 Task: Create in the project AgileGlobe in Backlog an issue 'Upgrade the user interface of a web application to improve usability and user experience', assign it to team member softage.1@softage.net and change the status to IN PROGRESS. Create in the project AgileGlobe in Backlog an issue 'Create a new online platform for online creative writing courses with advanced writing tools and peer review features', assign it to team member softage.2@softage.net and change the status to IN PROGRESS
Action: Mouse moved to (186, 52)
Screenshot: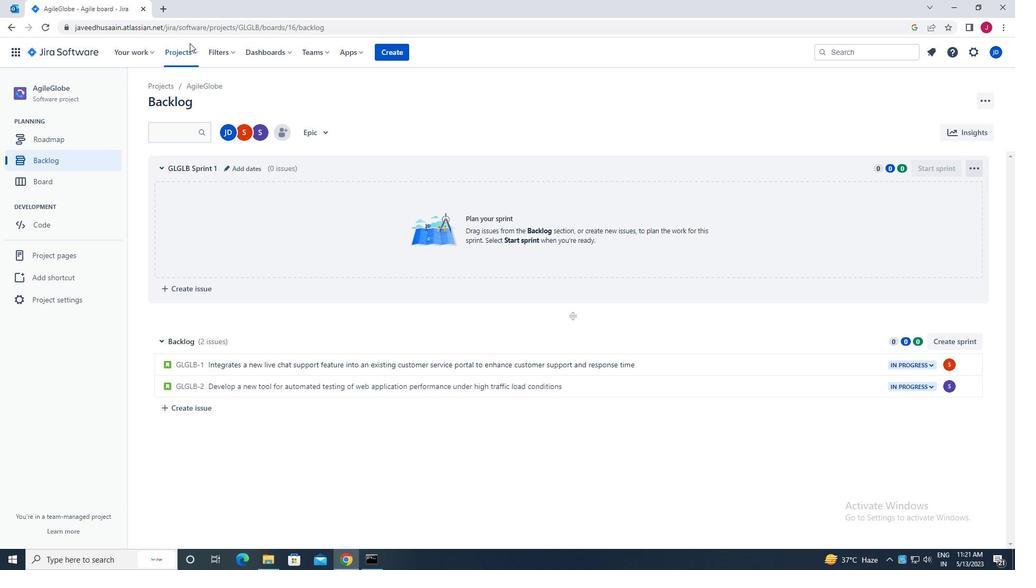 
Action: Mouse pressed left at (186, 52)
Screenshot: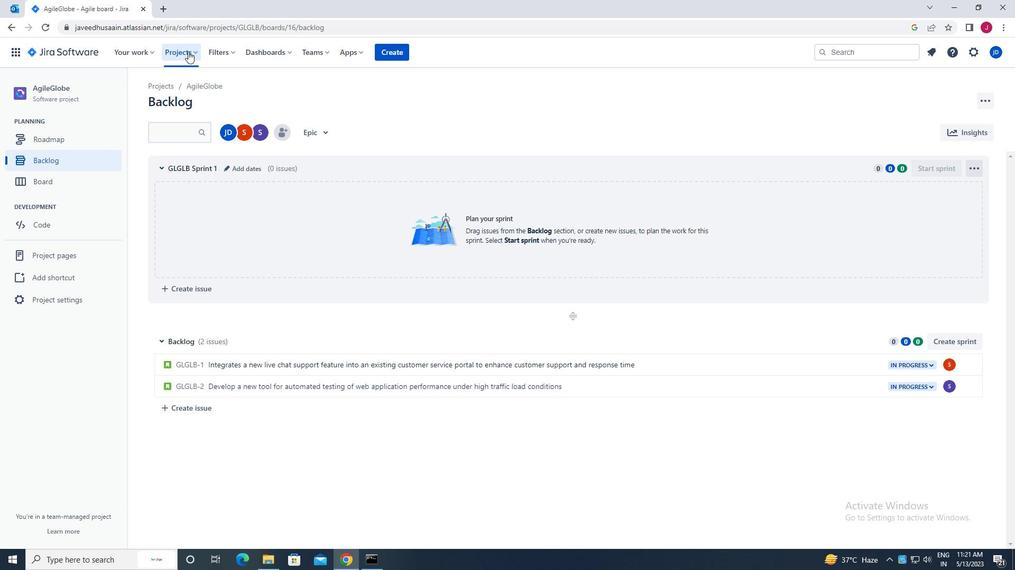 
Action: Mouse moved to (211, 96)
Screenshot: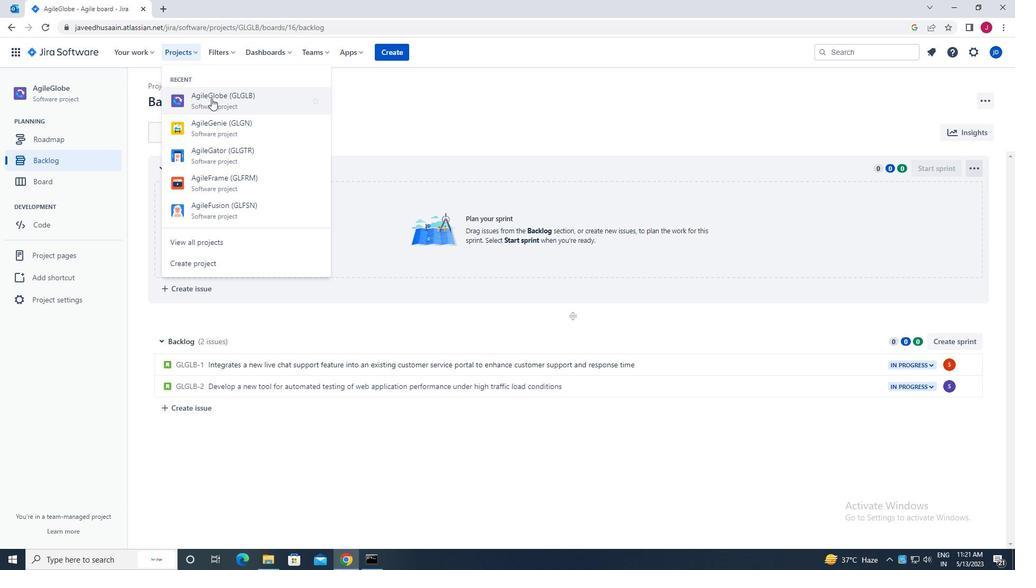 
Action: Mouse pressed left at (211, 96)
Screenshot: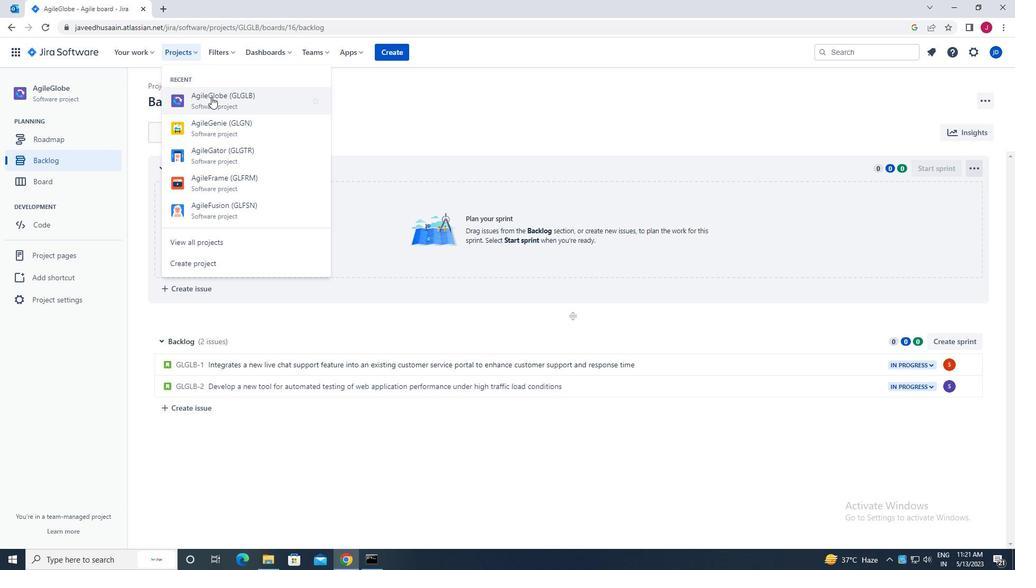 
Action: Mouse moved to (63, 162)
Screenshot: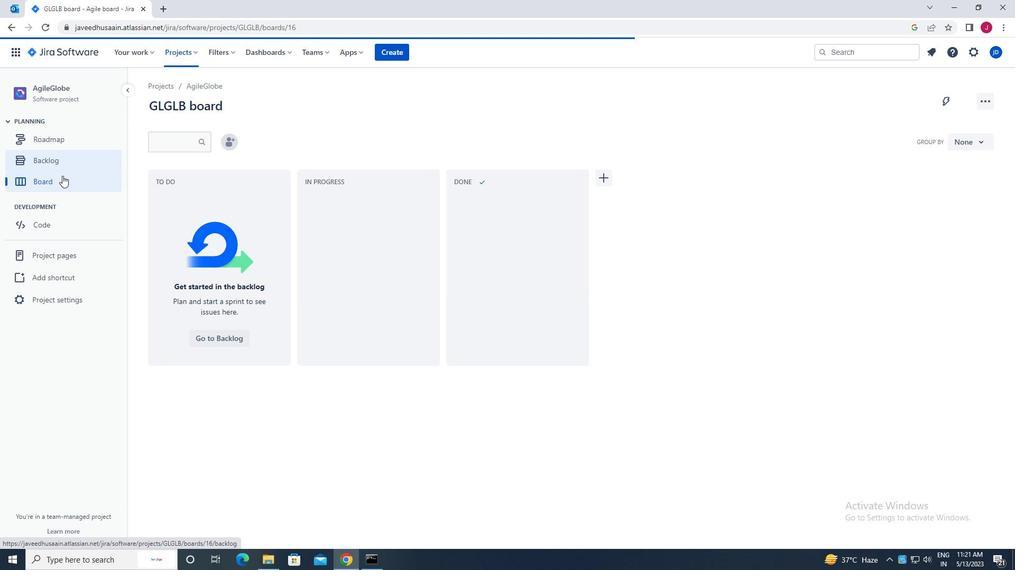 
Action: Mouse pressed left at (63, 162)
Screenshot: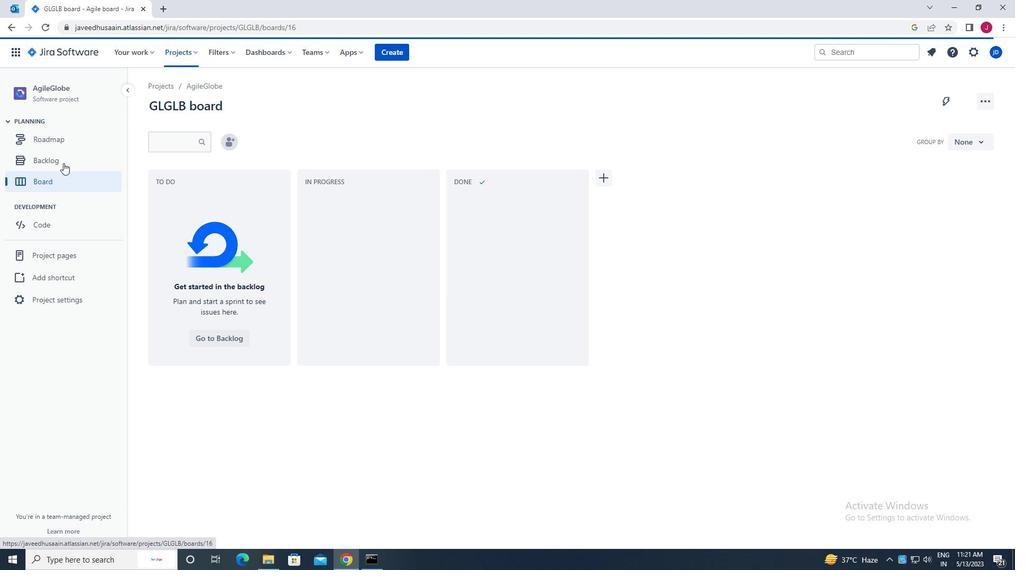 
Action: Mouse moved to (391, 469)
Screenshot: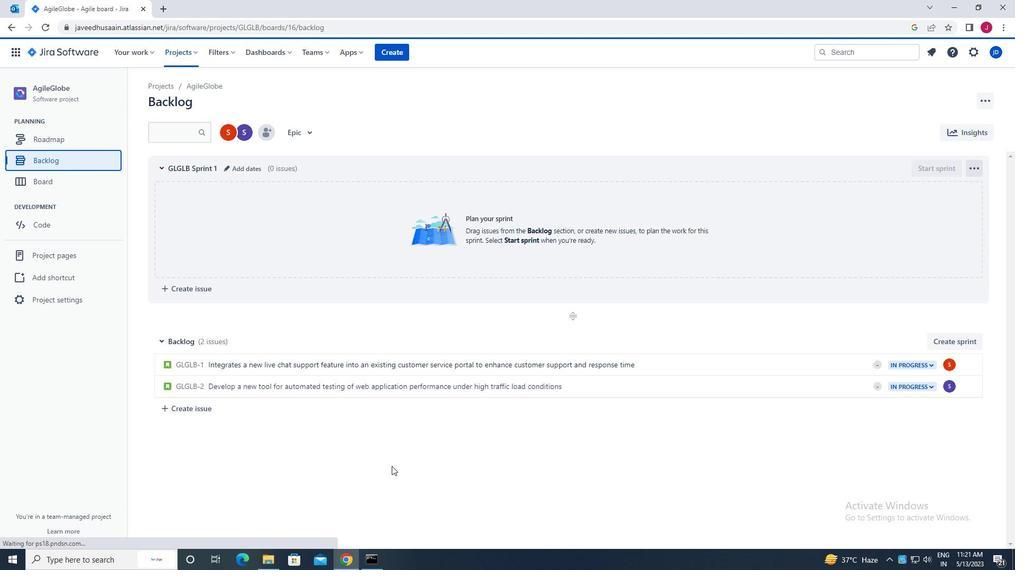 
Action: Mouse scrolled (391, 469) with delta (0, 0)
Screenshot: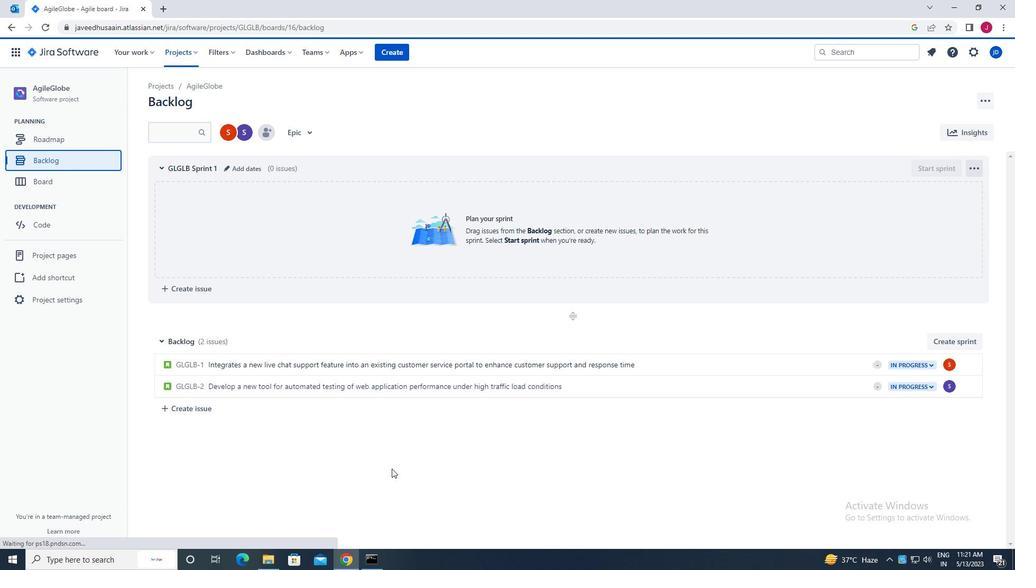 
Action: Mouse scrolled (391, 469) with delta (0, 0)
Screenshot: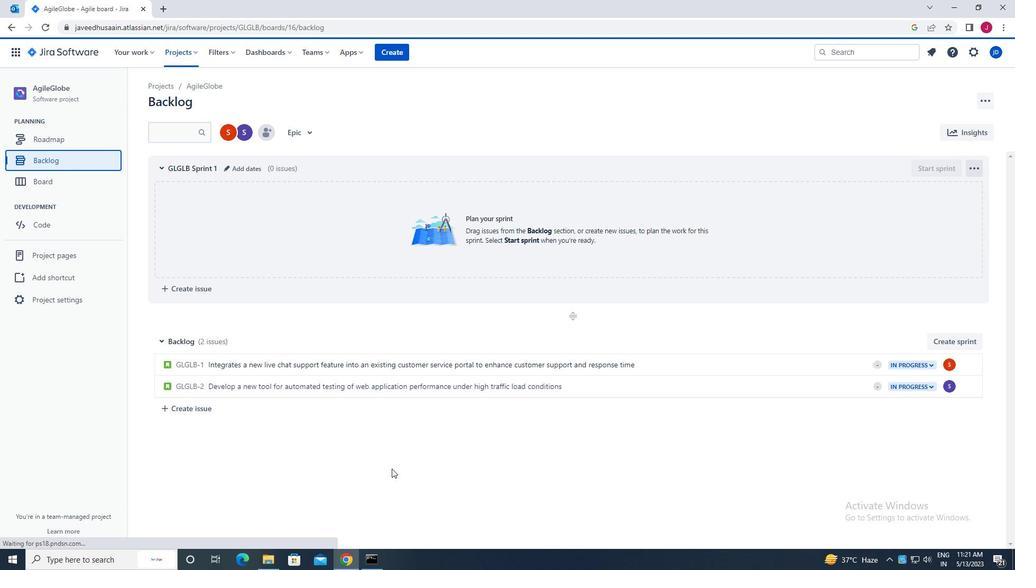 
Action: Mouse scrolled (391, 469) with delta (0, 0)
Screenshot: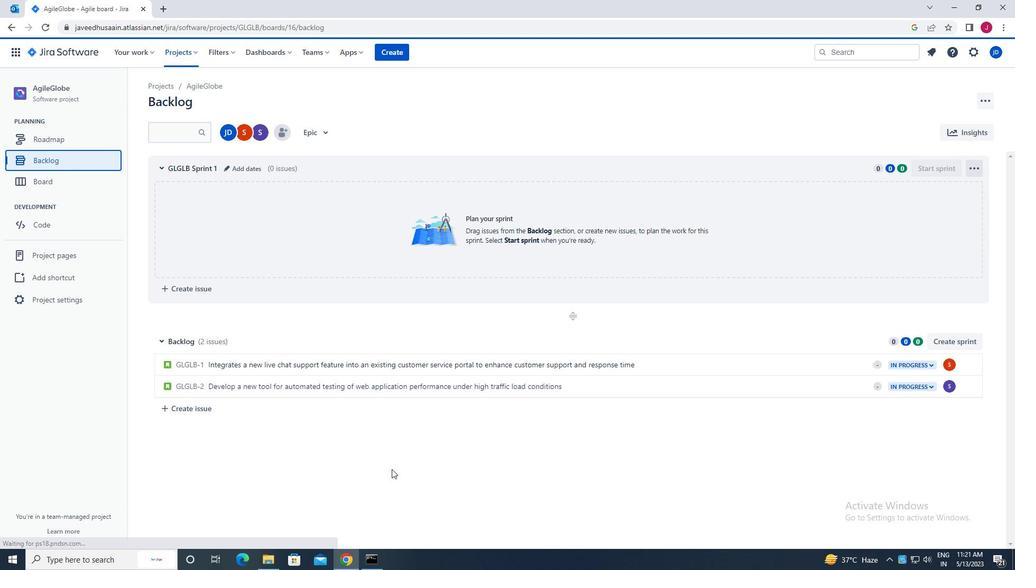 
Action: Mouse scrolled (391, 469) with delta (0, 0)
Screenshot: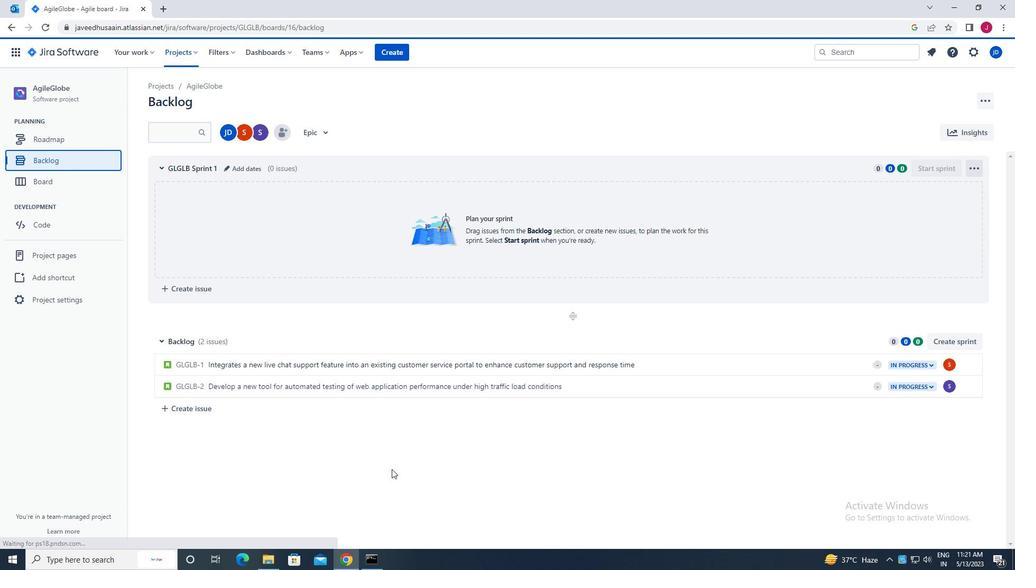 
Action: Mouse moved to (207, 410)
Screenshot: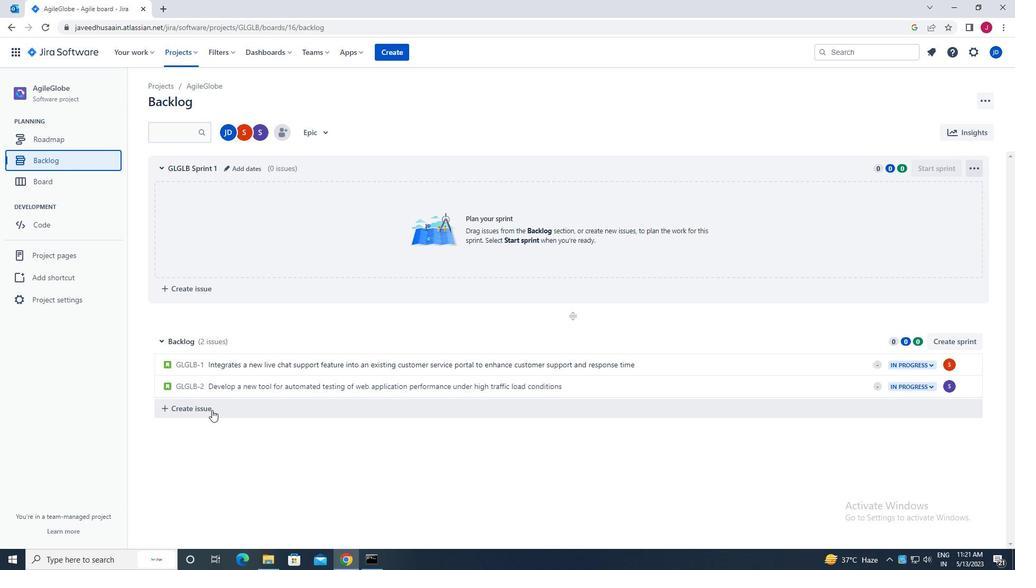 
Action: Mouse pressed left at (207, 410)
Screenshot: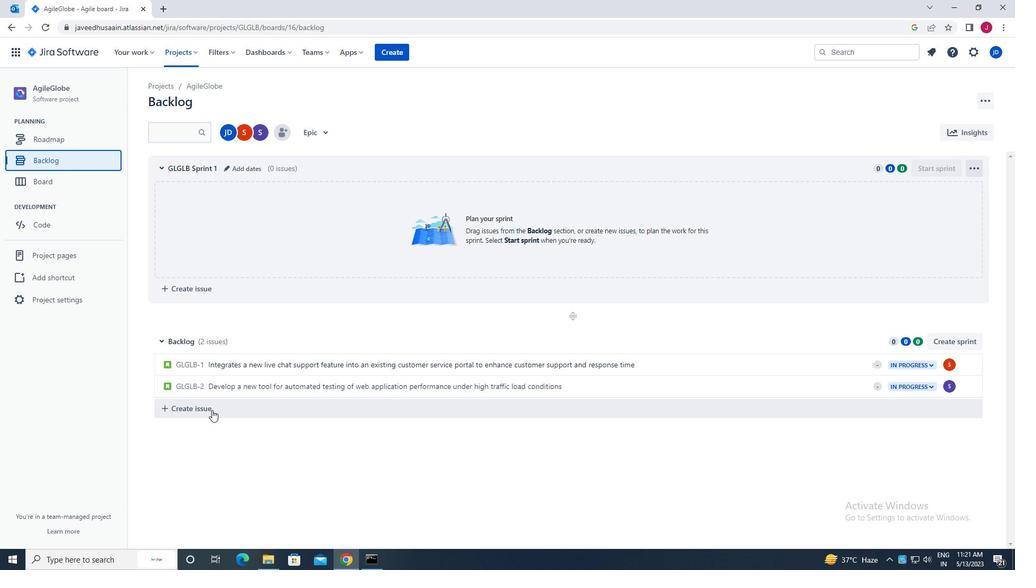 
Action: Mouse moved to (263, 408)
Screenshot: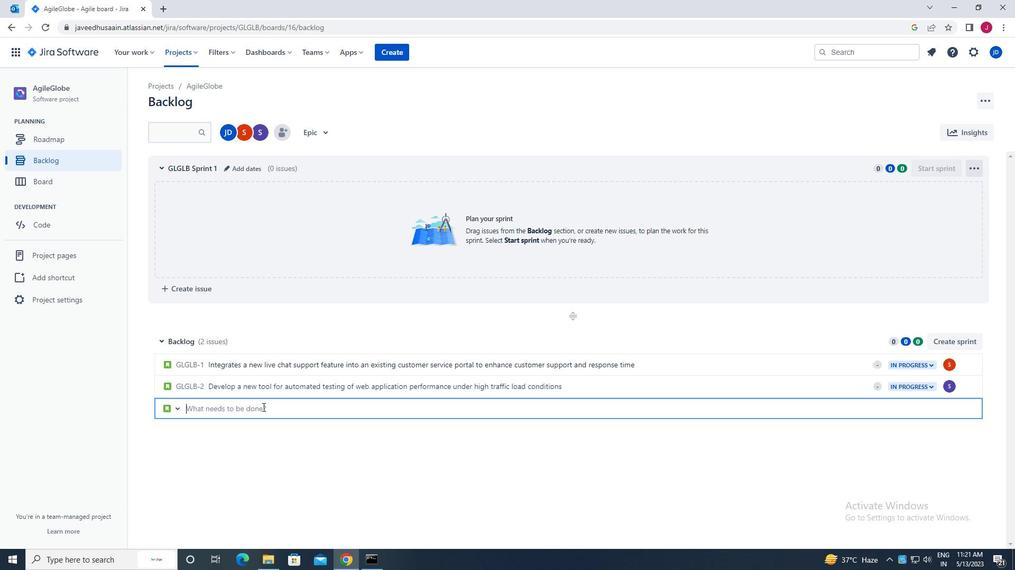 
Action: Mouse pressed left at (263, 408)
Screenshot: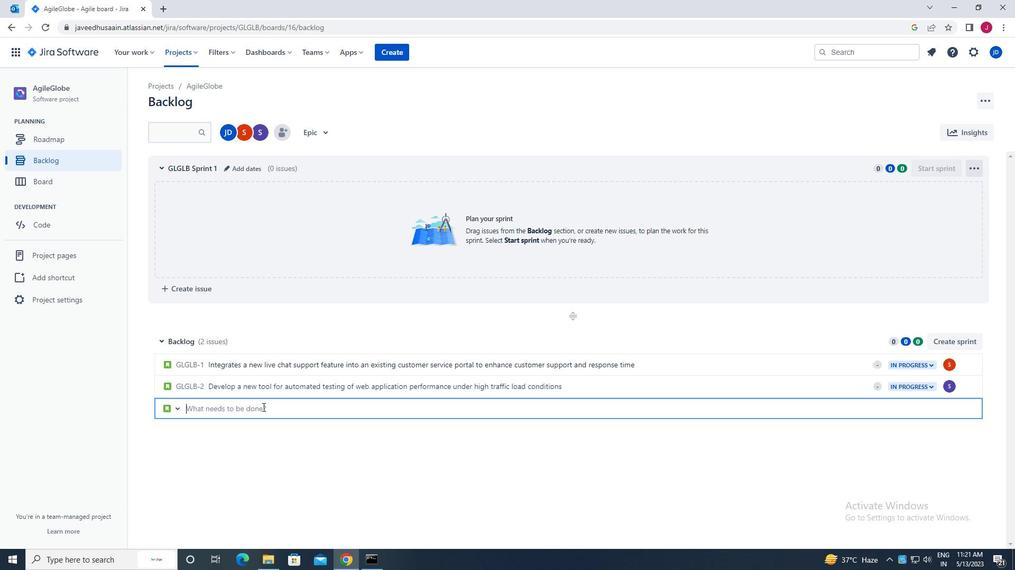 
Action: Key pressed u<Key.caps_lock>pgrade<Key.space>the<Key.space>user<Key.space>interface<Key.space>of<Key.space>a<Key.space>web<Key.space>application<Key.space>to<Key.space>improve<Key.space>to<Key.backspace><Key.backspace><Key.backspace><Key.space>usability<Key.space>and<Key.space>user<Key.space>ecperience<Key.space><Key.backspace><Key.backspace><Key.backspace><Key.backspace><Key.backspace><Key.backspace><Key.backspace><Key.backspace><Key.backspace><Key.backspace>xperience<Key.space><Key.enter>
Screenshot: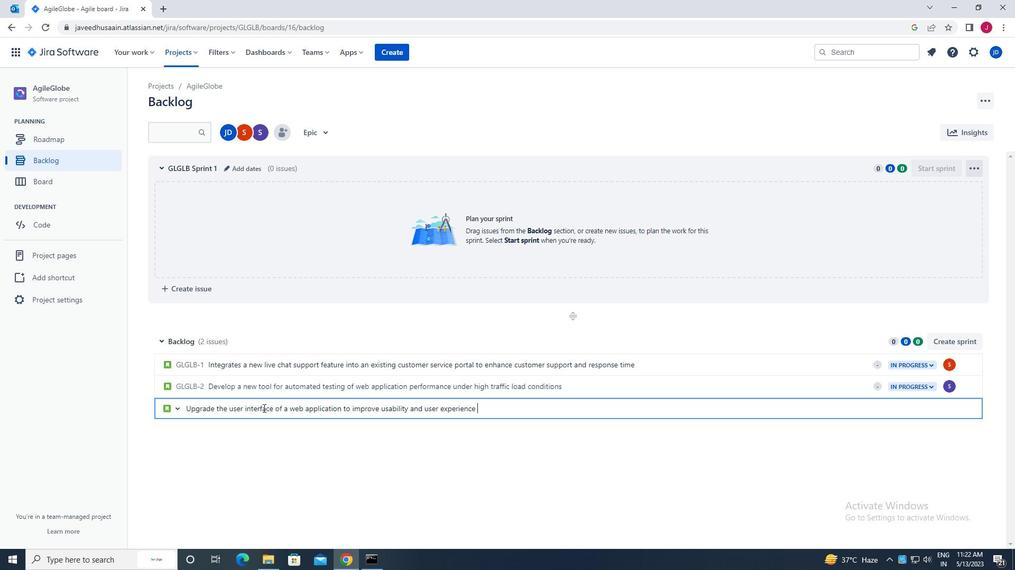 
Action: Mouse moved to (952, 410)
Screenshot: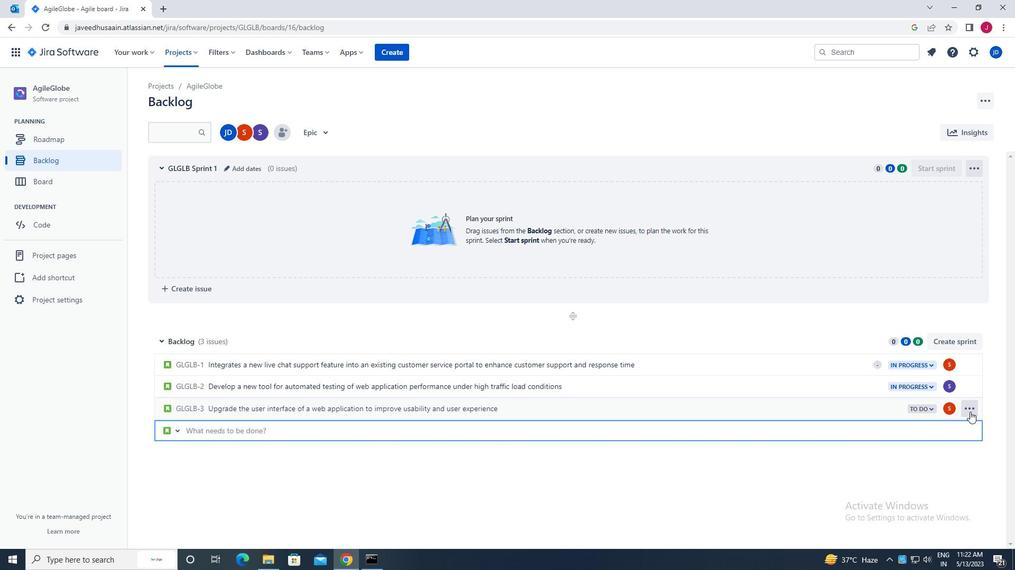 
Action: Mouse pressed left at (952, 410)
Screenshot: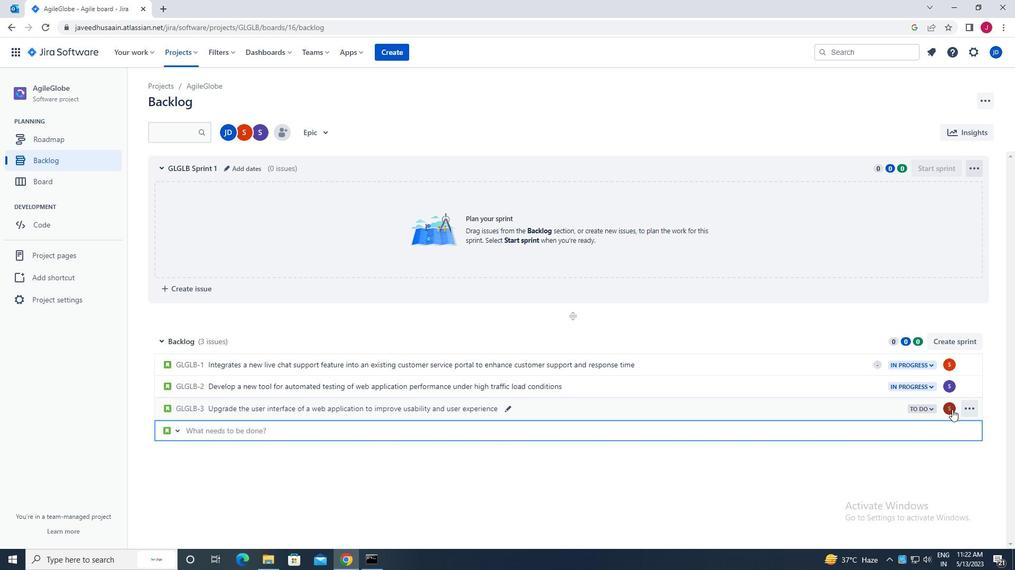 
Action: Mouse moved to (949, 416)
Screenshot: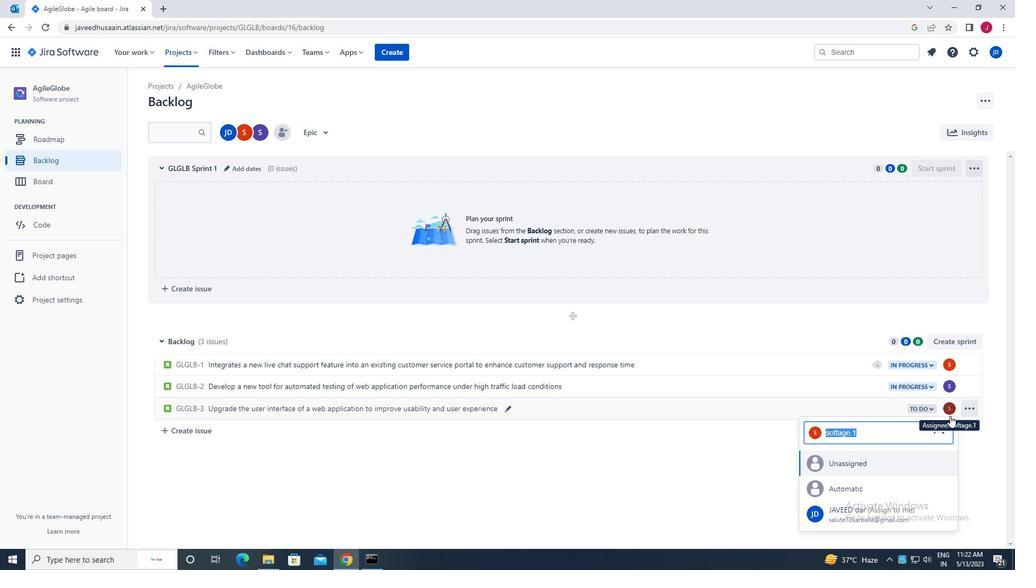 
Action: Key pressed soft
Screenshot: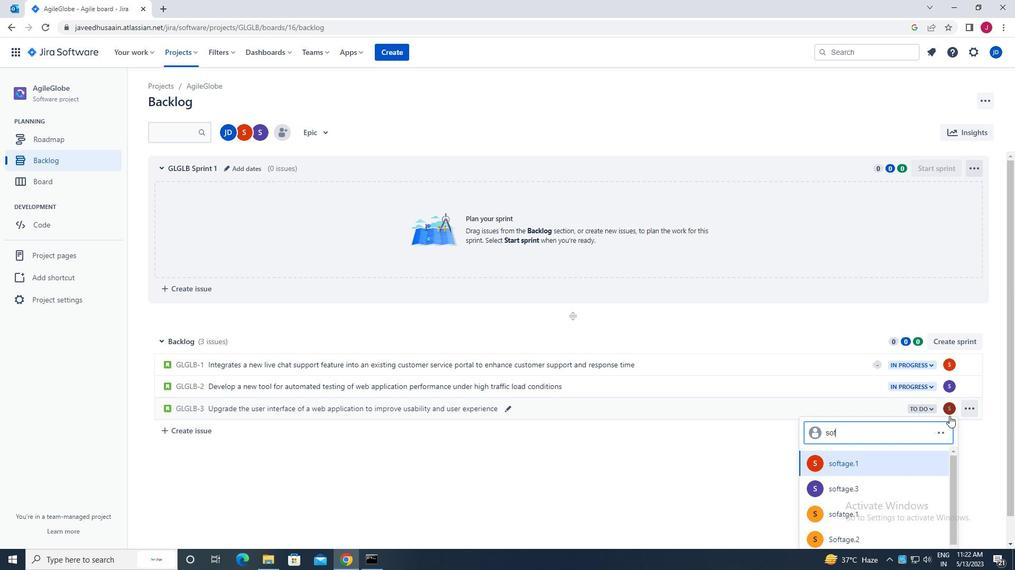 
Action: Mouse moved to (876, 465)
Screenshot: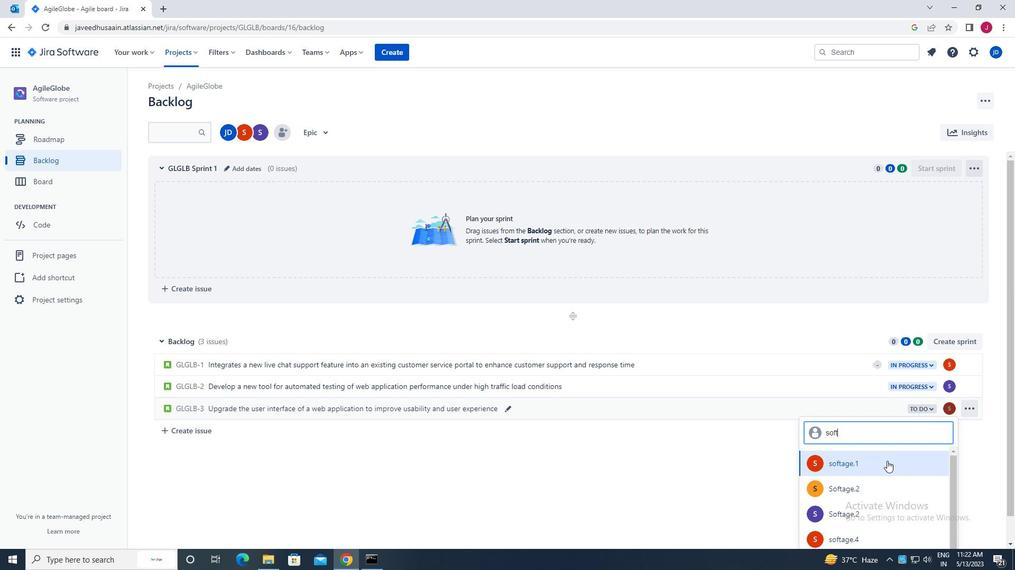 
Action: Mouse pressed left at (876, 465)
Screenshot: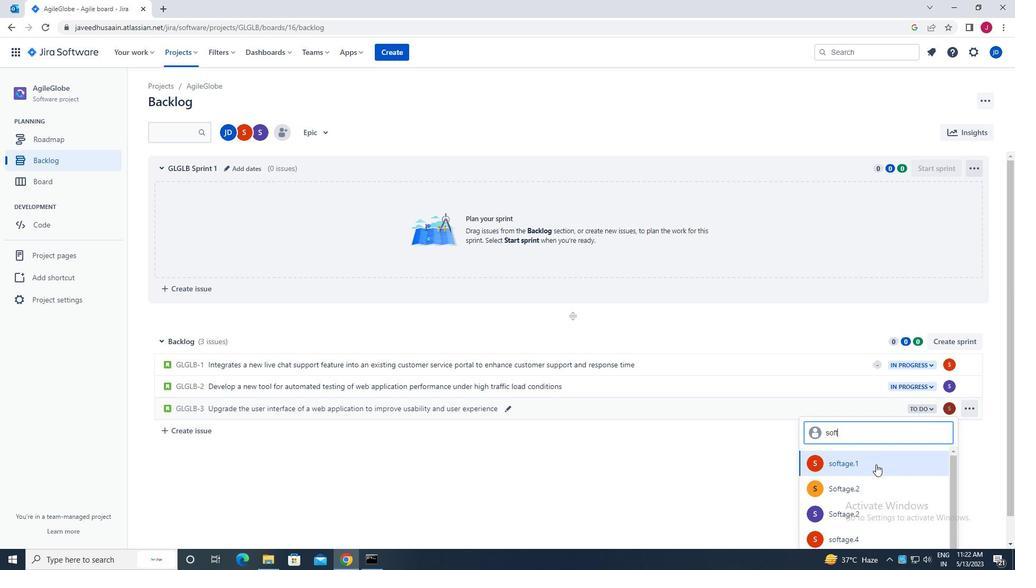 
Action: Mouse moved to (915, 407)
Screenshot: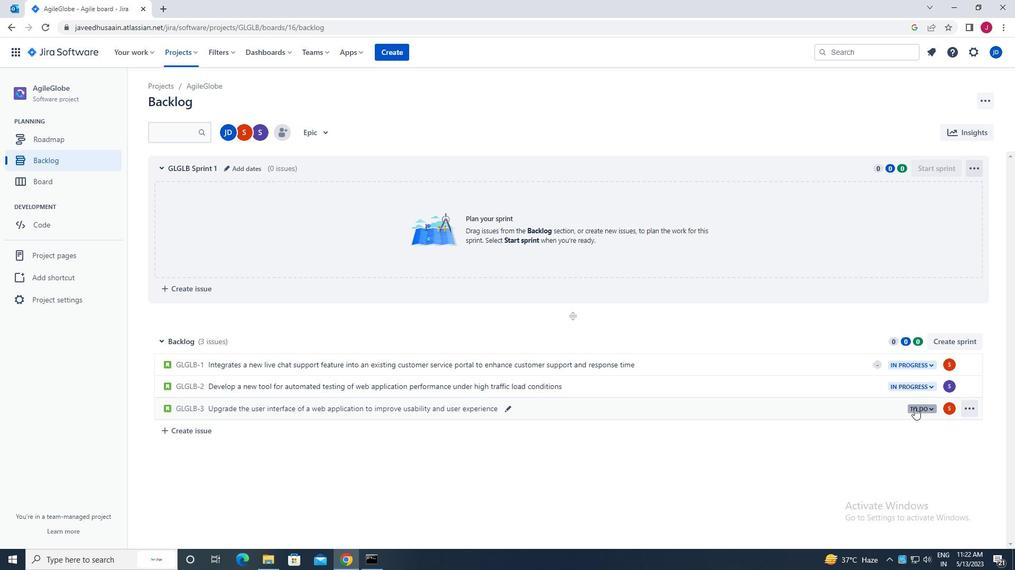 
Action: Mouse pressed left at (915, 407)
Screenshot: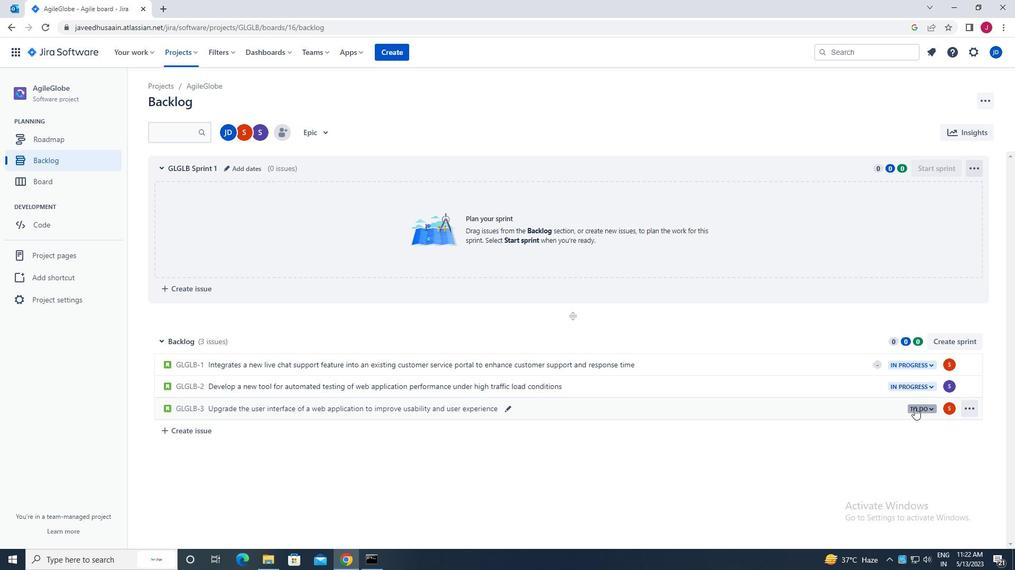 
Action: Mouse moved to (855, 431)
Screenshot: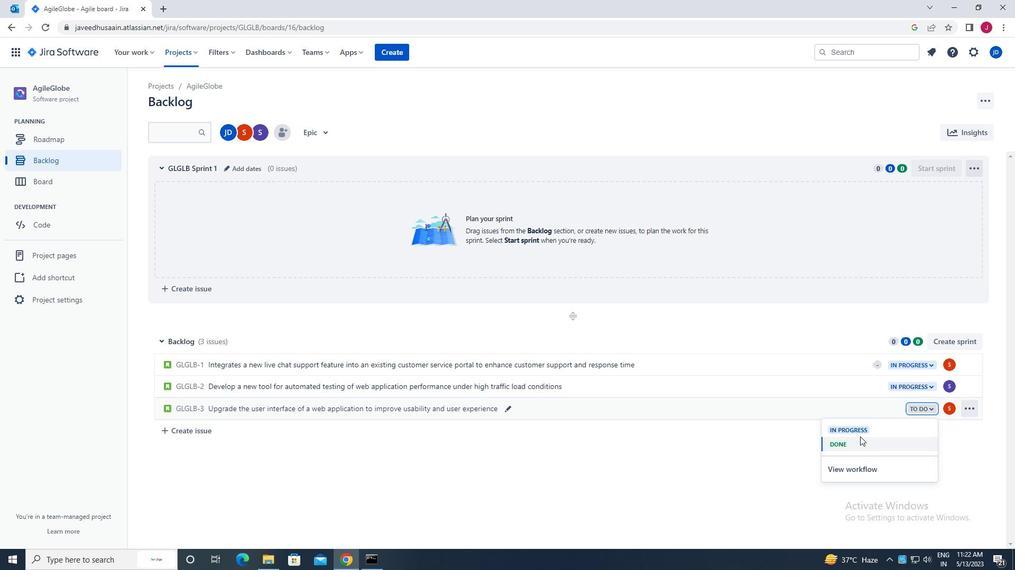 
Action: Mouse pressed left at (855, 431)
Screenshot: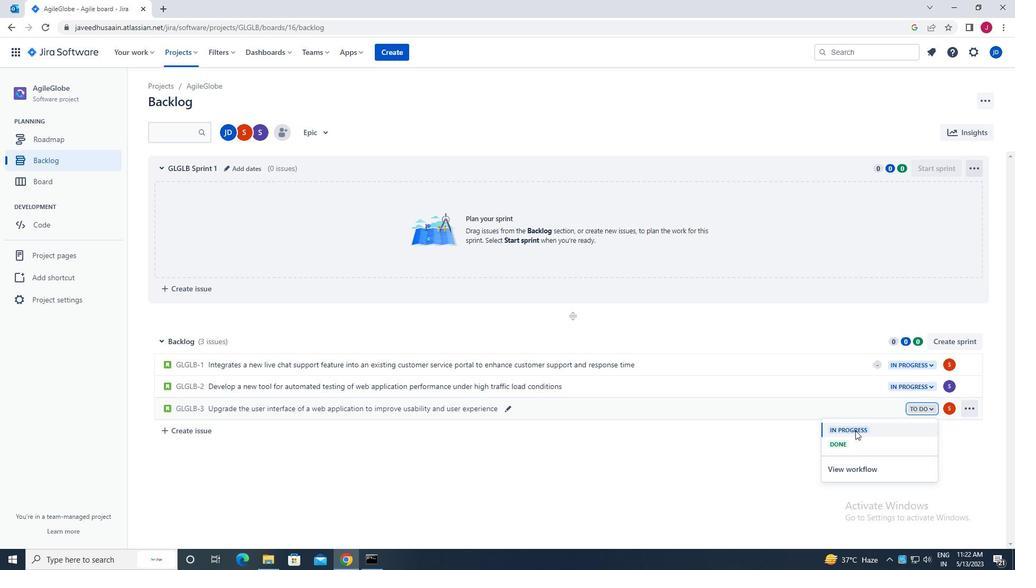
Action: Mouse moved to (206, 428)
Screenshot: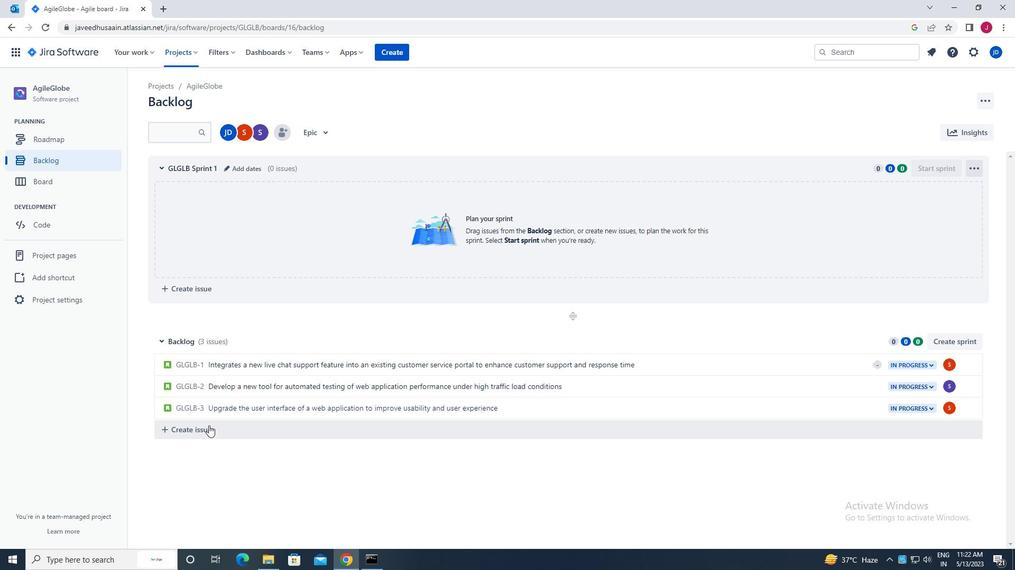 
Action: Mouse pressed left at (206, 428)
Screenshot: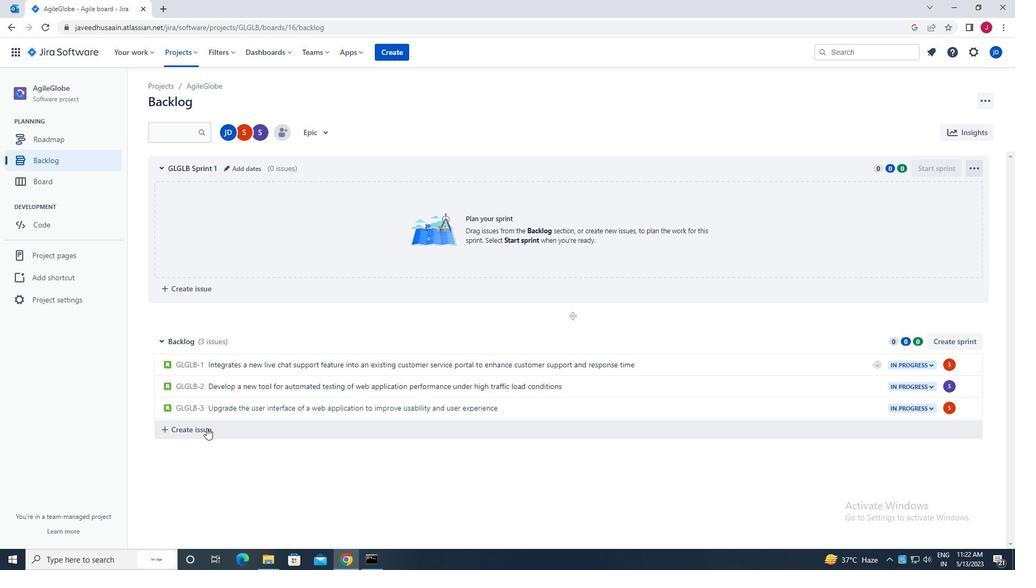 
Action: Mouse moved to (265, 434)
Screenshot: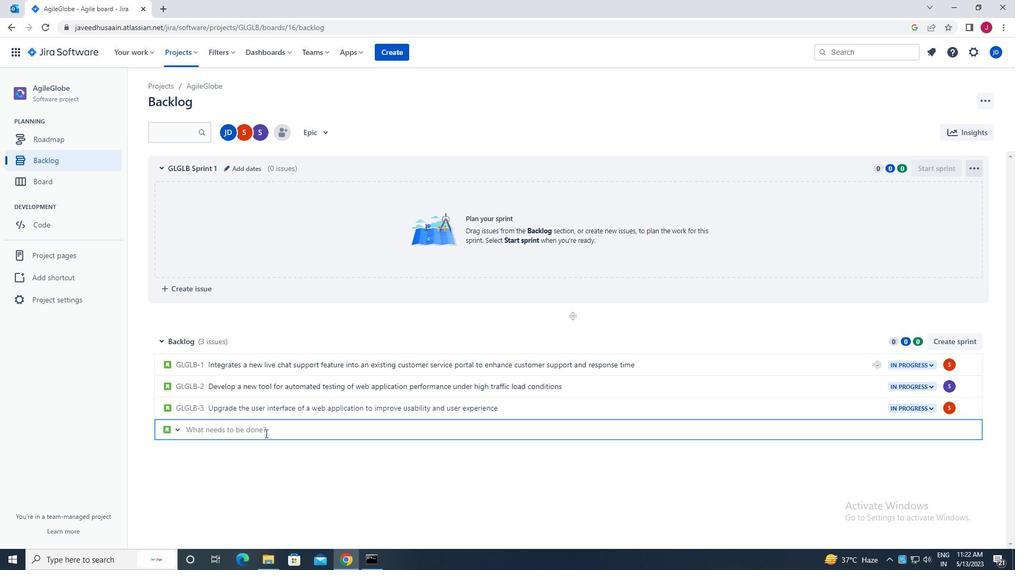 
Action: Key pressed <Key.caps_lock>c<Key.caps_lock>reate<Key.space>a<Key.space>new<Key.space>online<Key.space>platform<Key.space>for<Key.space>online<Key.space>creative<Key.space>writing<Key.space>p<Key.backspace>courses<Key.space>with<Key.space>advanced<Key.space>writing<Key.space>tools<Key.space>and<Key.space>peer<Key.space>review<Key.space>features<Key.enter>
Screenshot: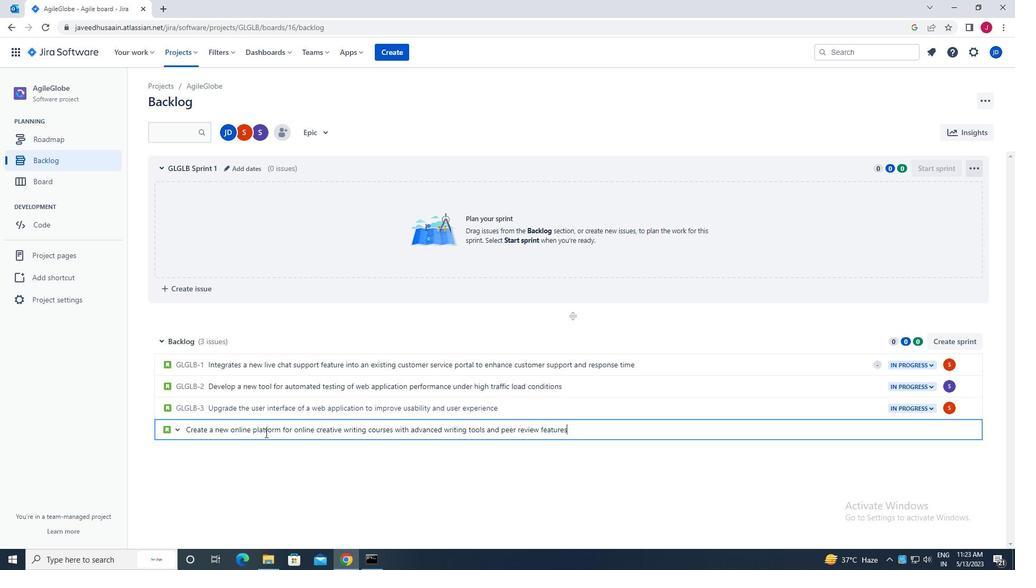 
Action: Mouse moved to (950, 430)
Screenshot: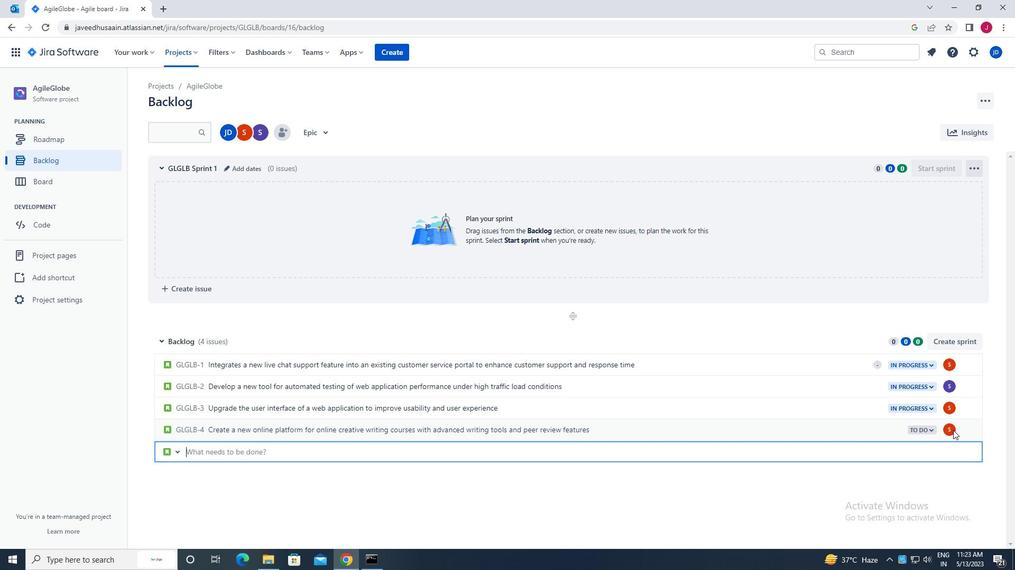 
Action: Mouse pressed left at (950, 430)
Screenshot: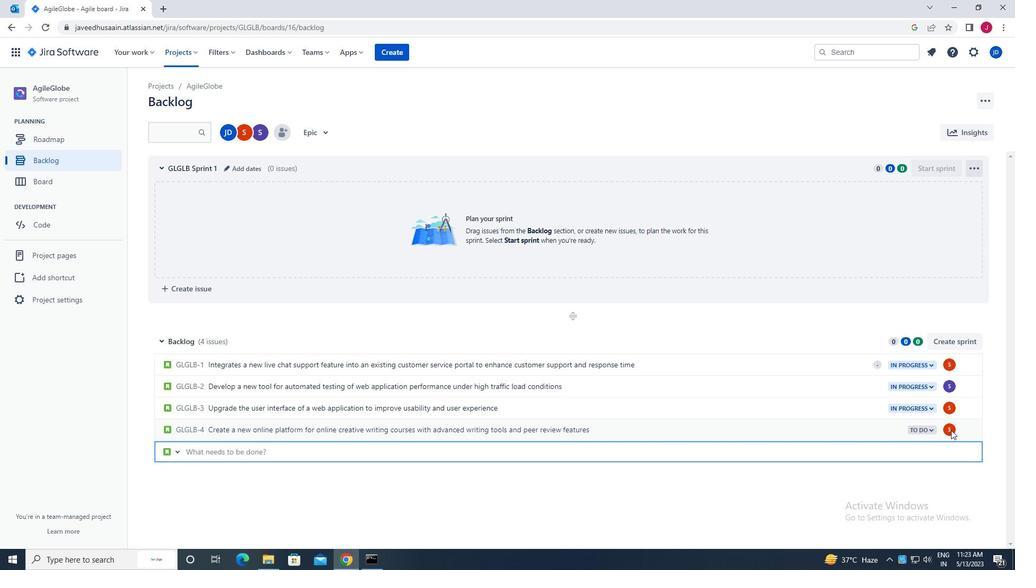 
Action: Mouse moved to (950, 431)
Screenshot: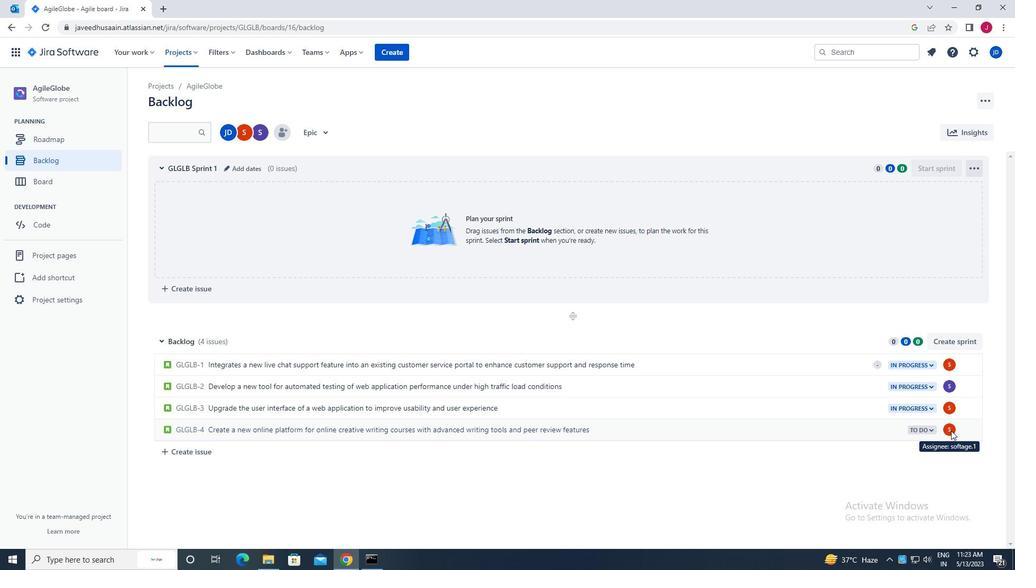 
Action: Mouse pressed left at (950, 431)
Screenshot: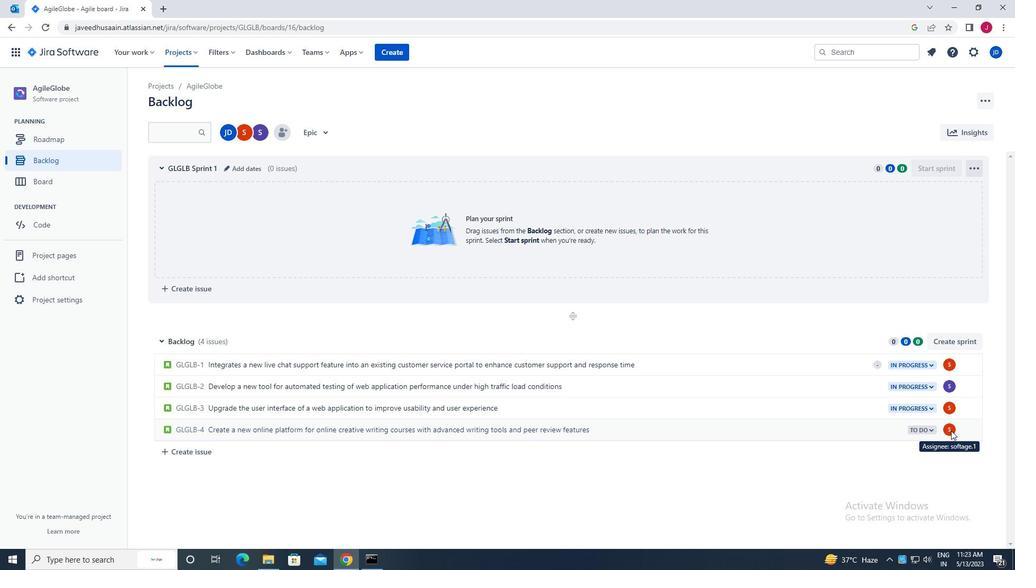 
Action: Mouse moved to (950, 430)
Screenshot: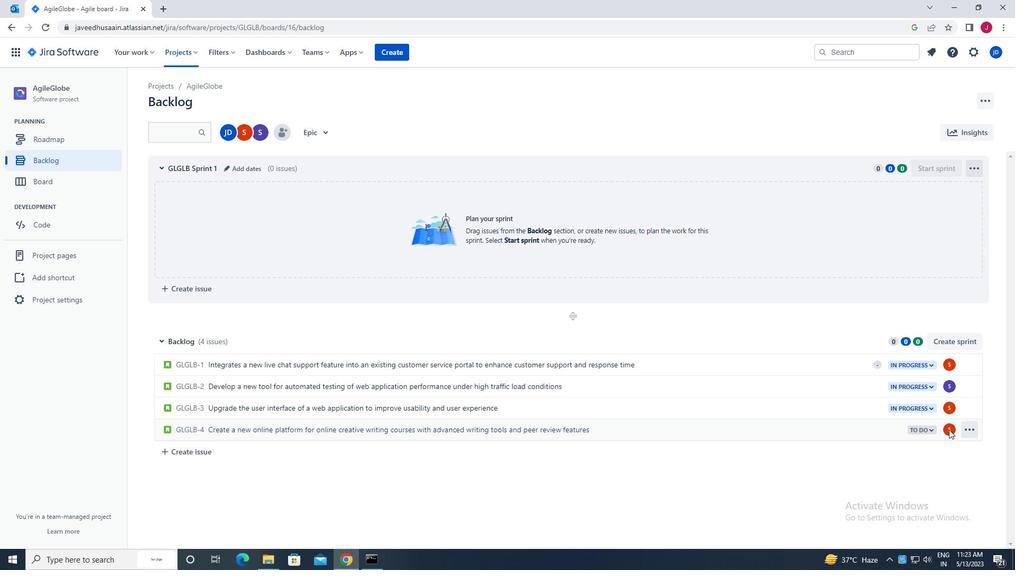 
Action: Mouse pressed left at (950, 430)
Screenshot: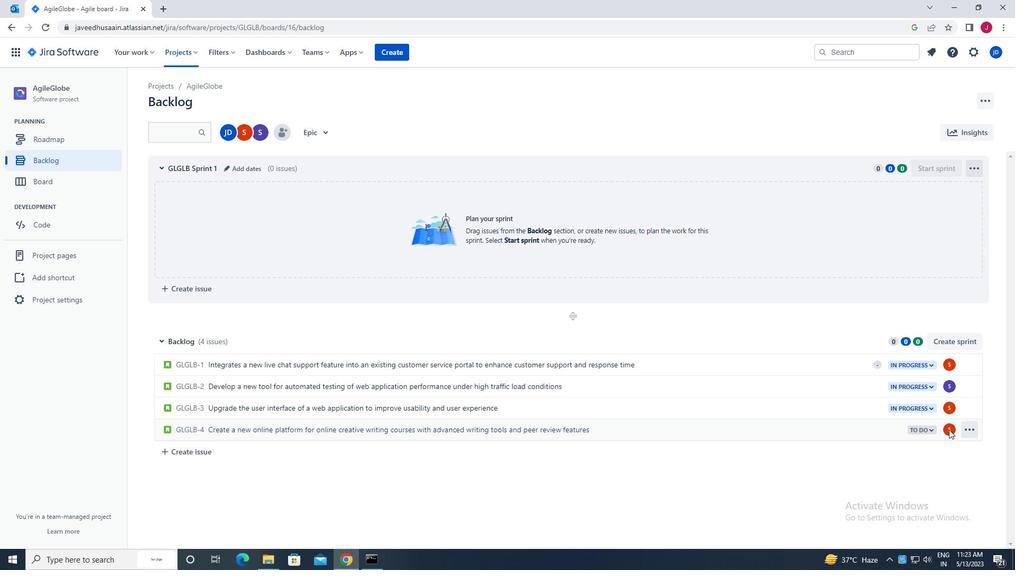 
Action: Mouse pressed left at (950, 430)
Screenshot: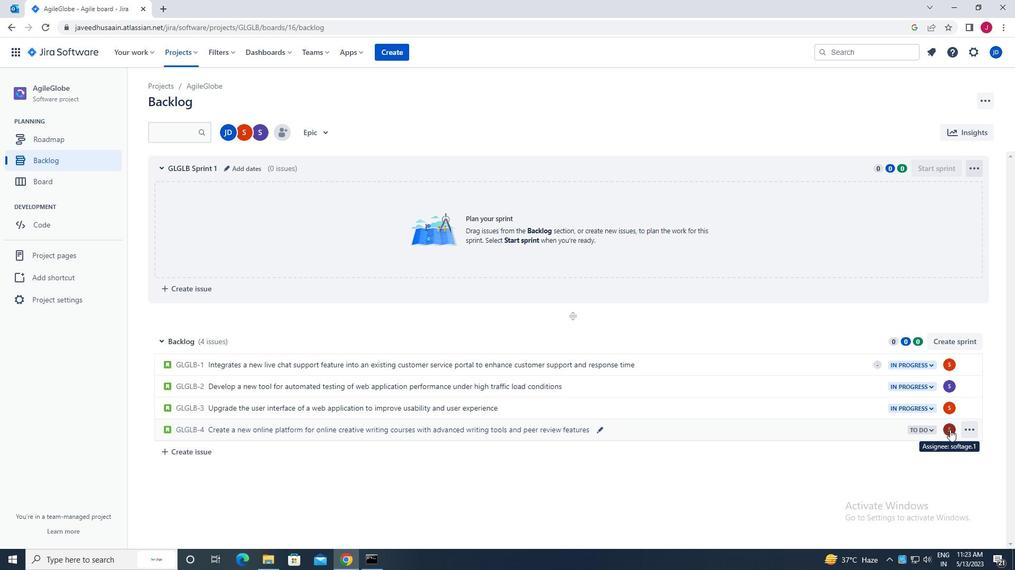 
Action: Mouse moved to (882, 450)
Screenshot: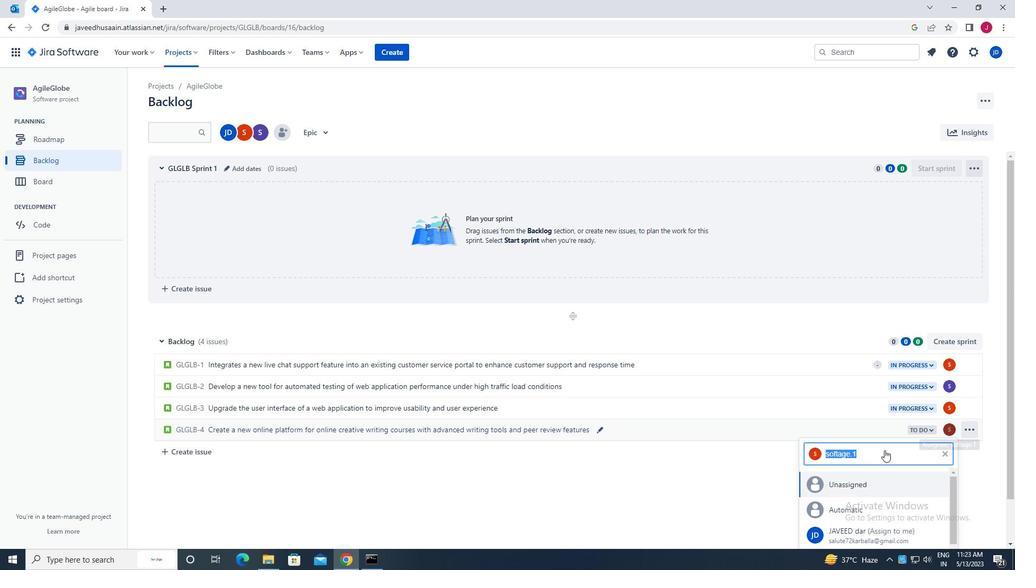 
Action: Key pressed soft
Screenshot: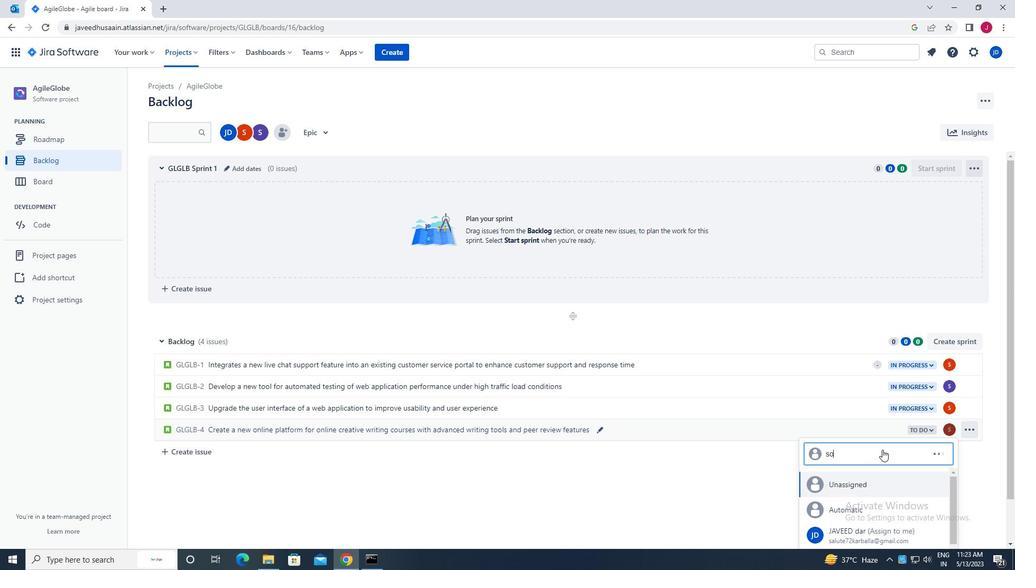 
Action: Mouse moved to (868, 533)
Screenshot: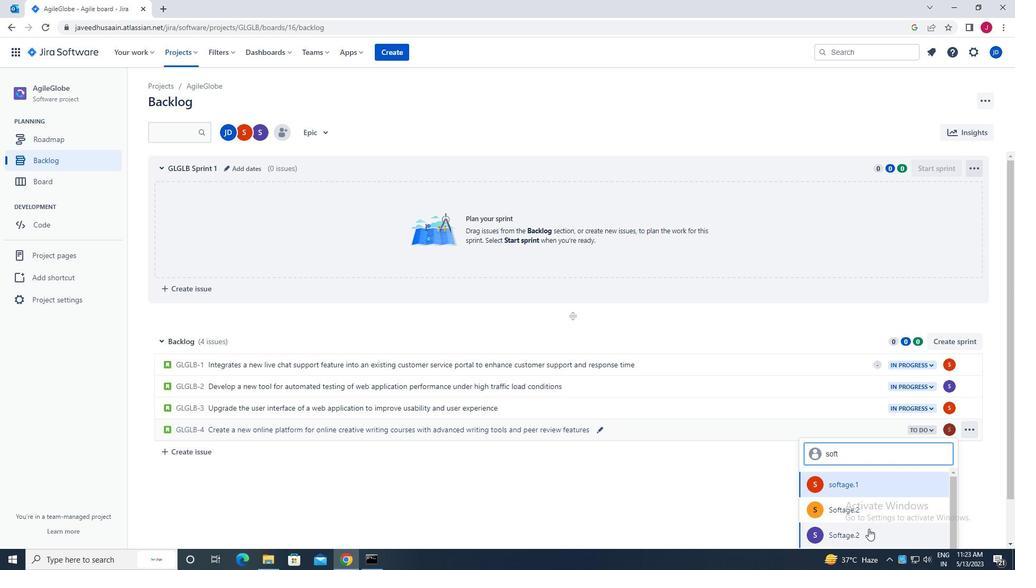 
Action: Mouse pressed left at (868, 533)
Screenshot: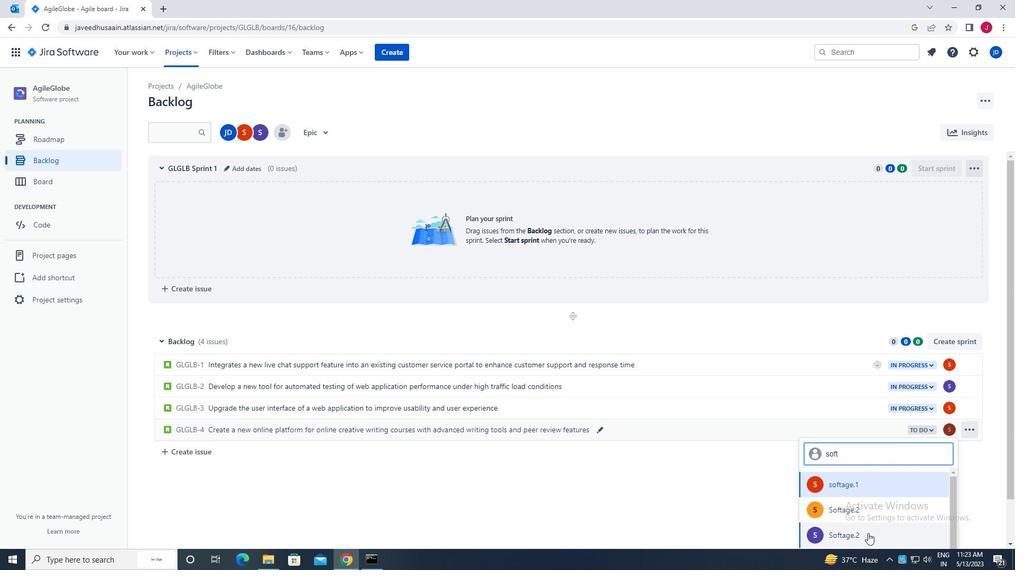 
Action: Mouse moved to (920, 429)
Screenshot: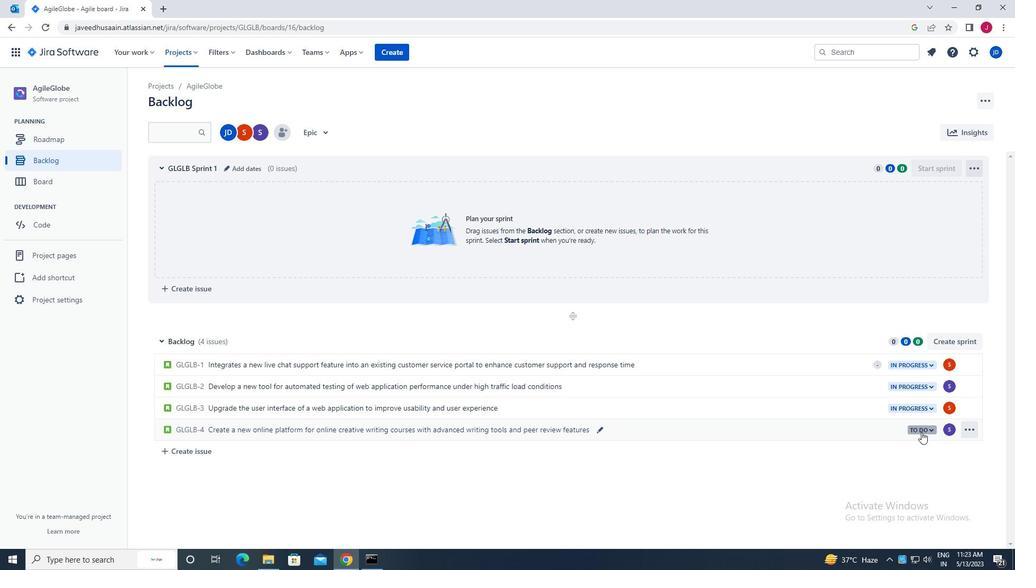 
Action: Mouse pressed left at (920, 429)
Screenshot: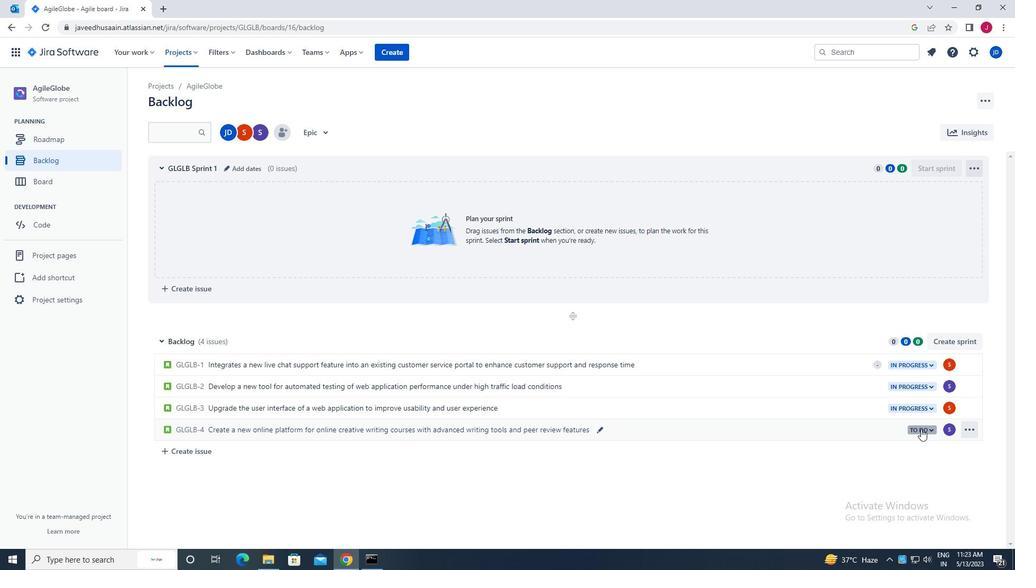 
Action: Mouse moved to (848, 453)
Screenshot: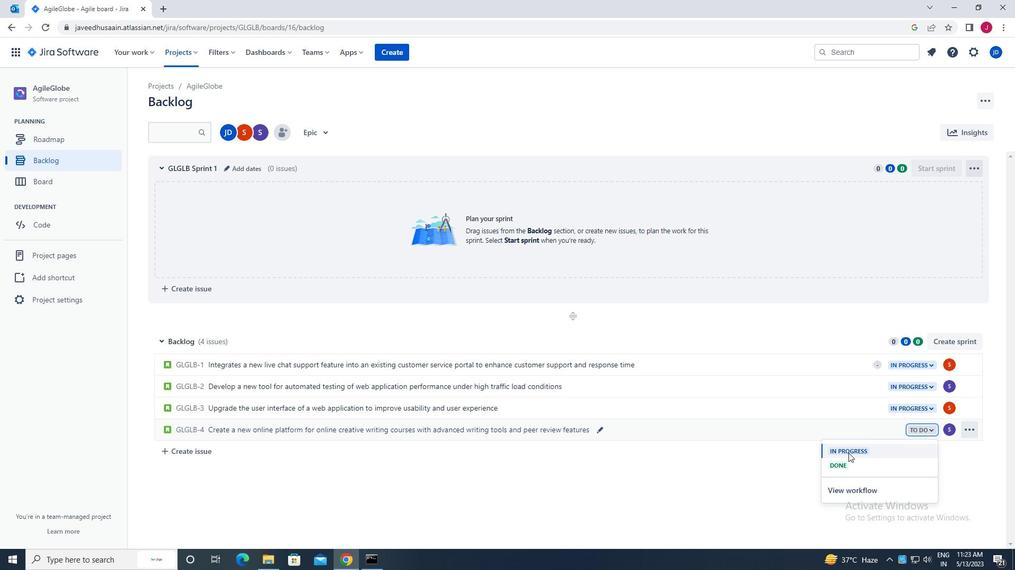 
Action: Mouse pressed left at (848, 453)
Screenshot: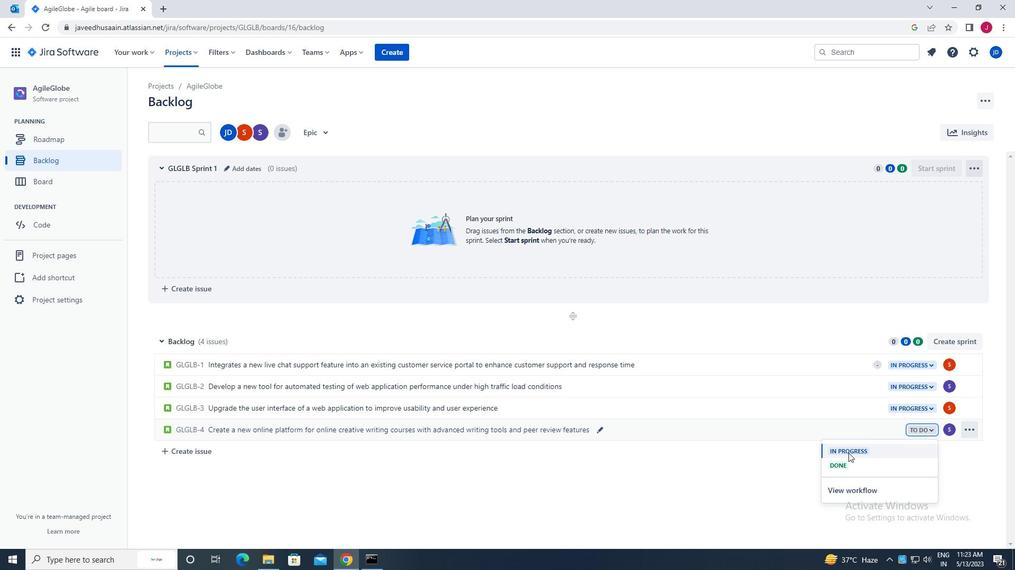 
Action: Mouse moved to (716, 471)
Screenshot: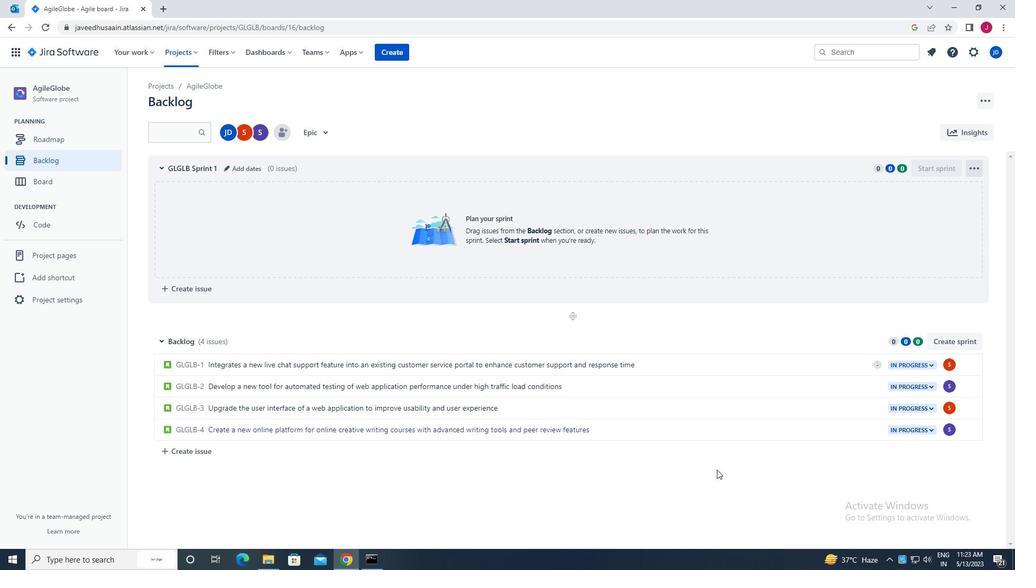 
